 Task: Look for products in the category "IPA" from Bell's Brewing only.
Action: Mouse moved to (869, 332)
Screenshot: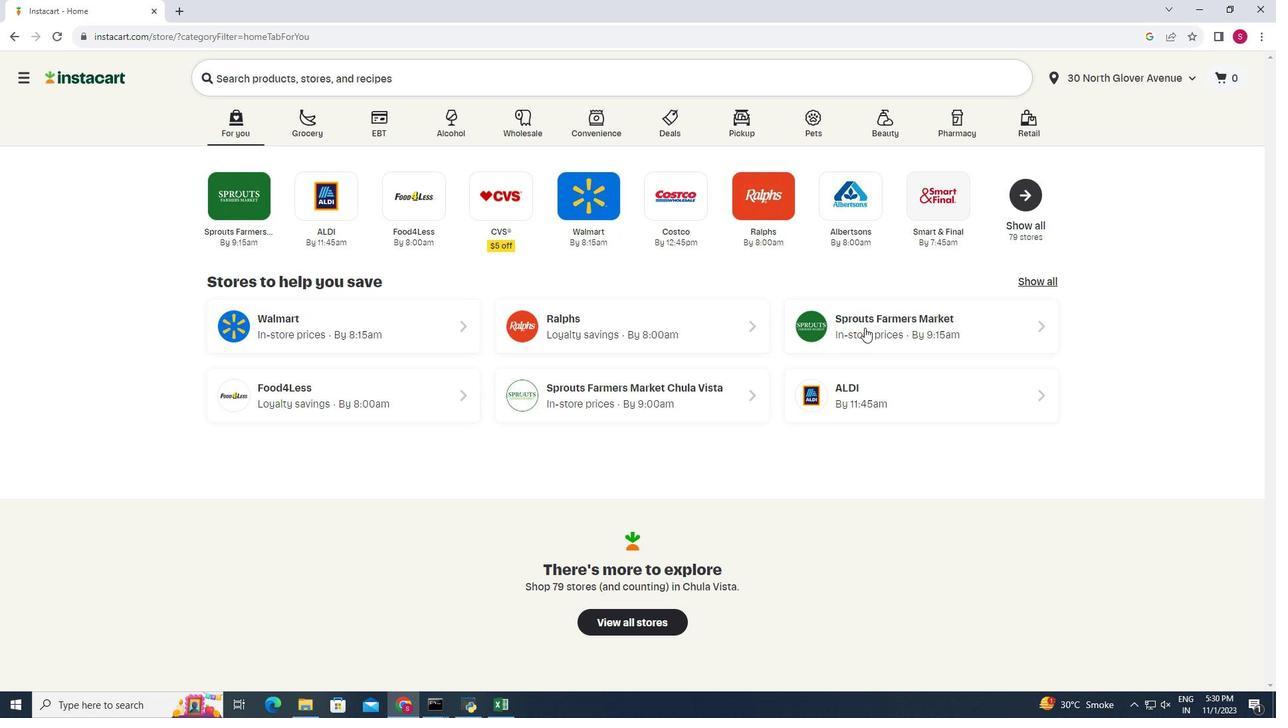 
Action: Mouse pressed left at (869, 332)
Screenshot: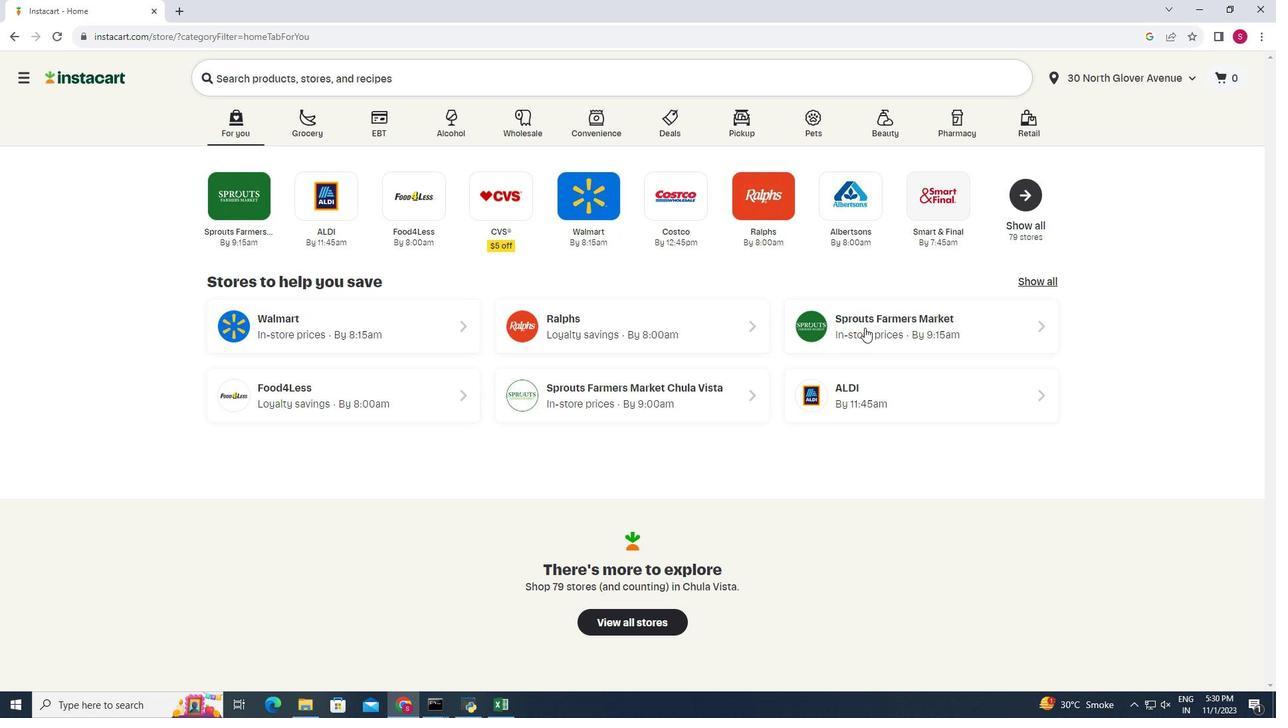 
Action: Mouse moved to (73, 685)
Screenshot: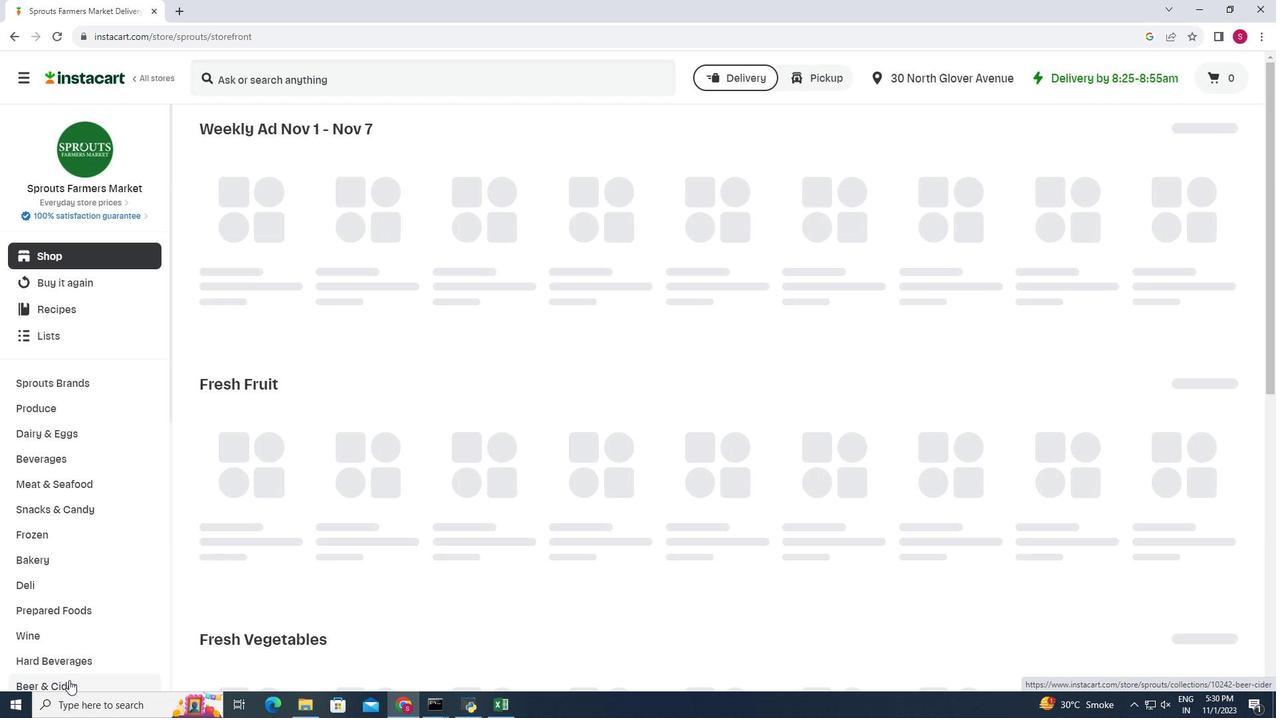 
Action: Mouse pressed left at (73, 685)
Screenshot: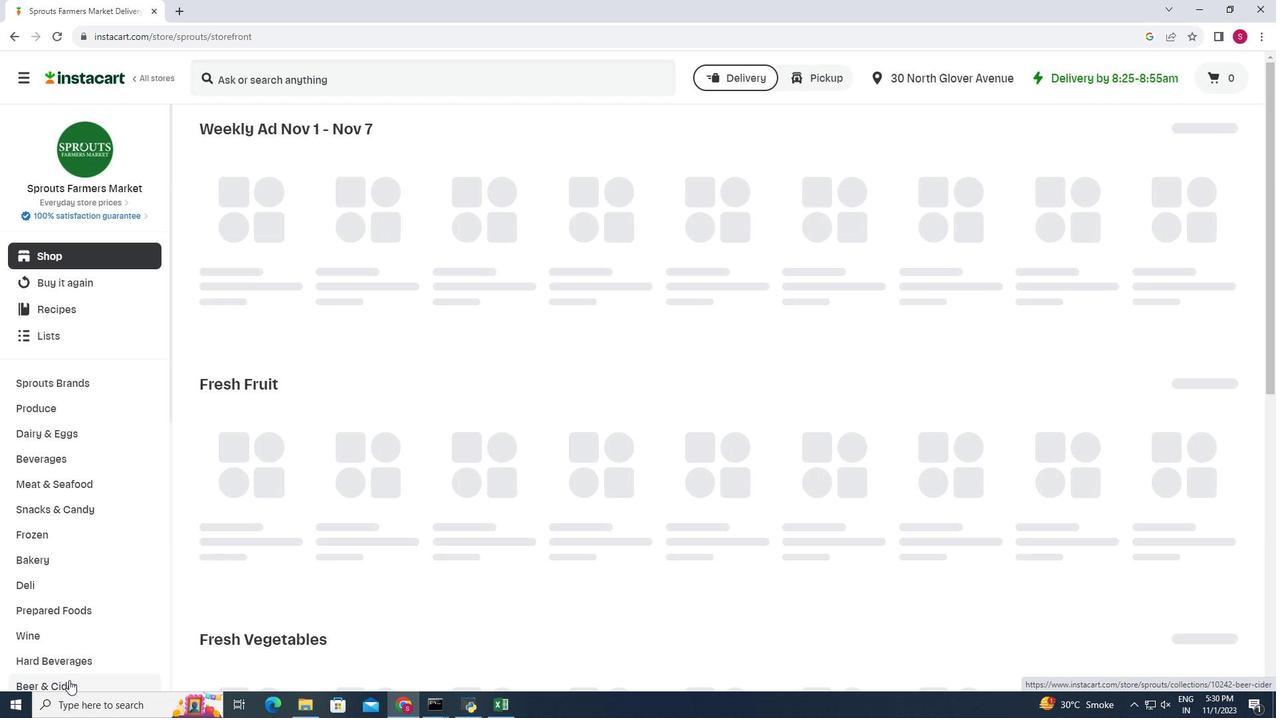 
Action: Mouse moved to (309, 173)
Screenshot: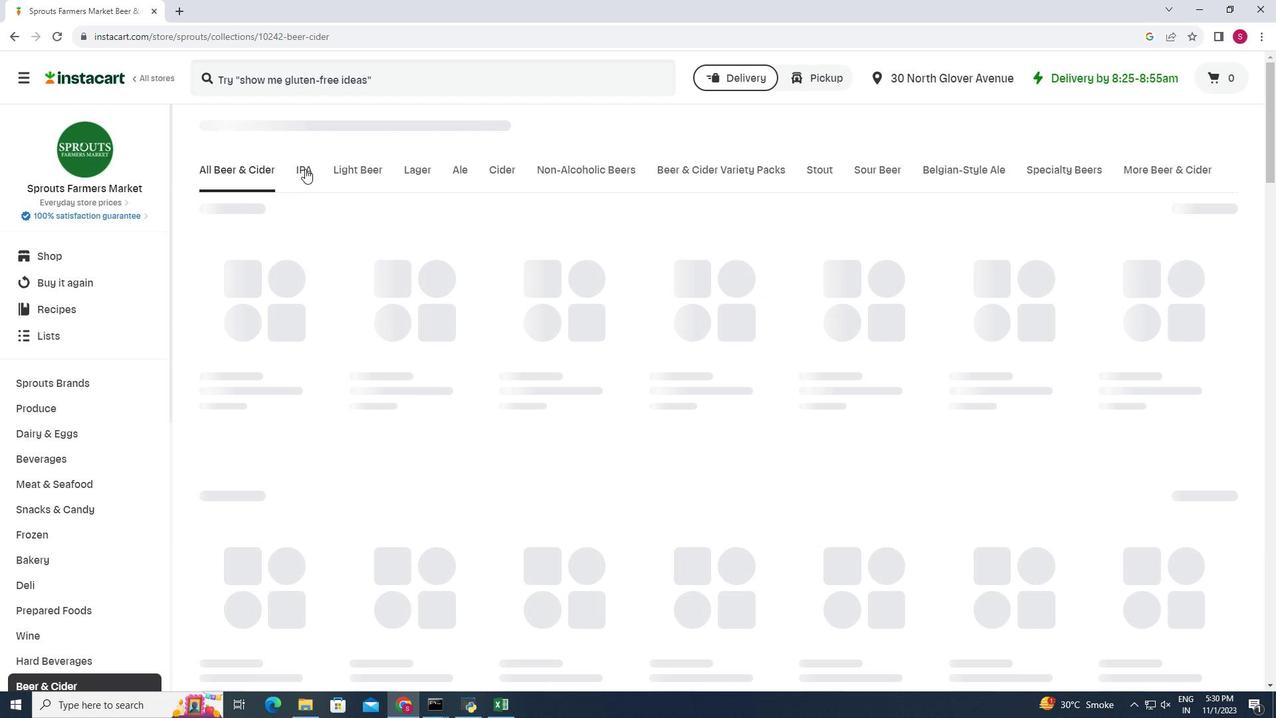 
Action: Mouse pressed left at (309, 173)
Screenshot: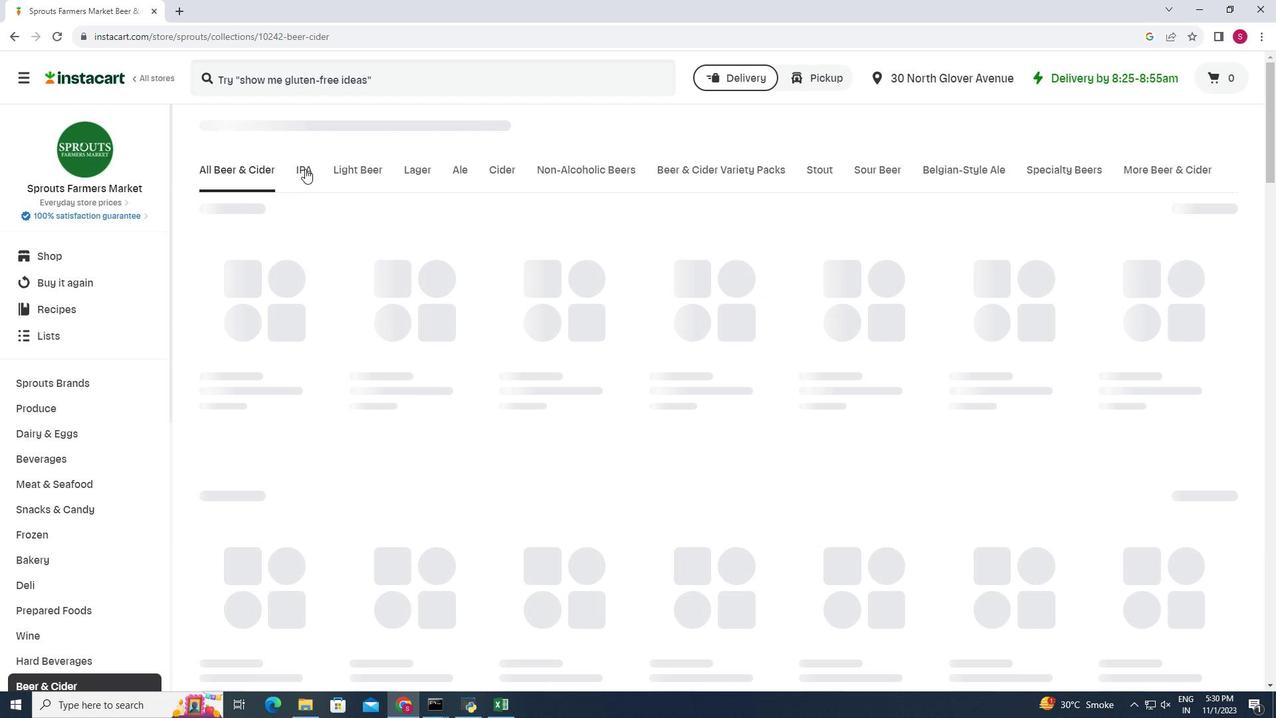 
Action: Mouse moved to (397, 214)
Screenshot: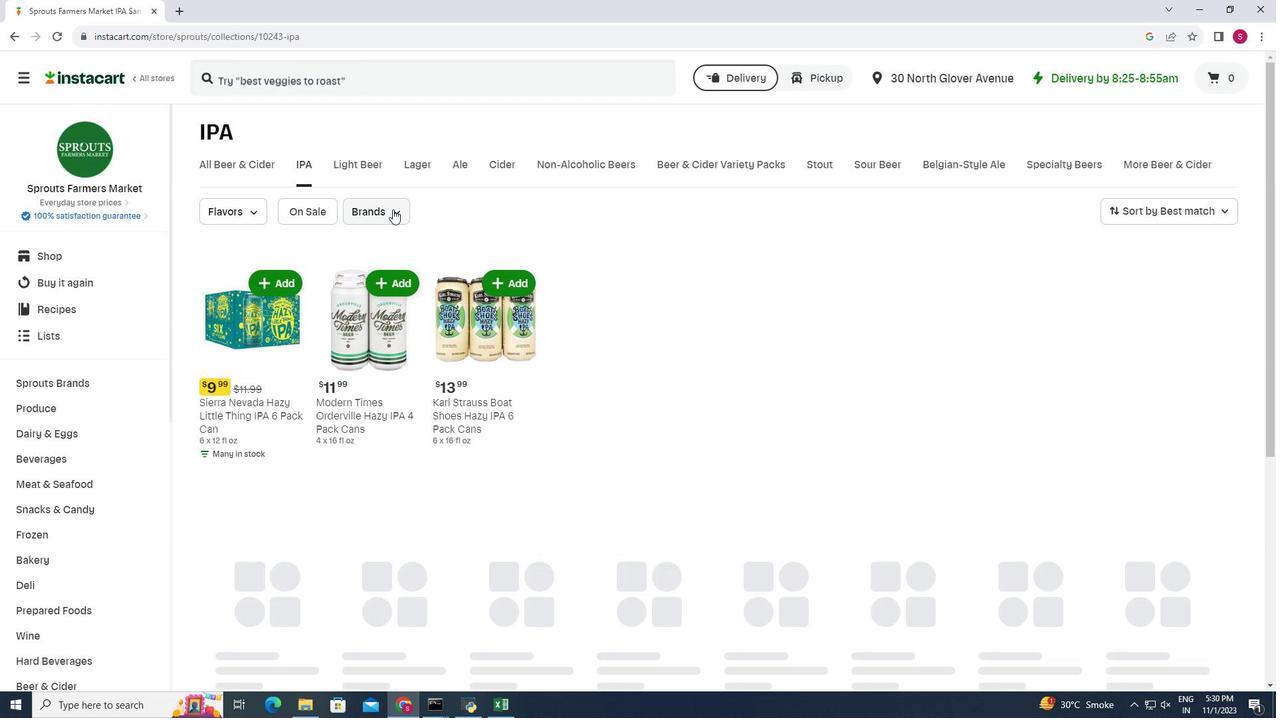 
Action: Mouse pressed left at (397, 214)
Screenshot: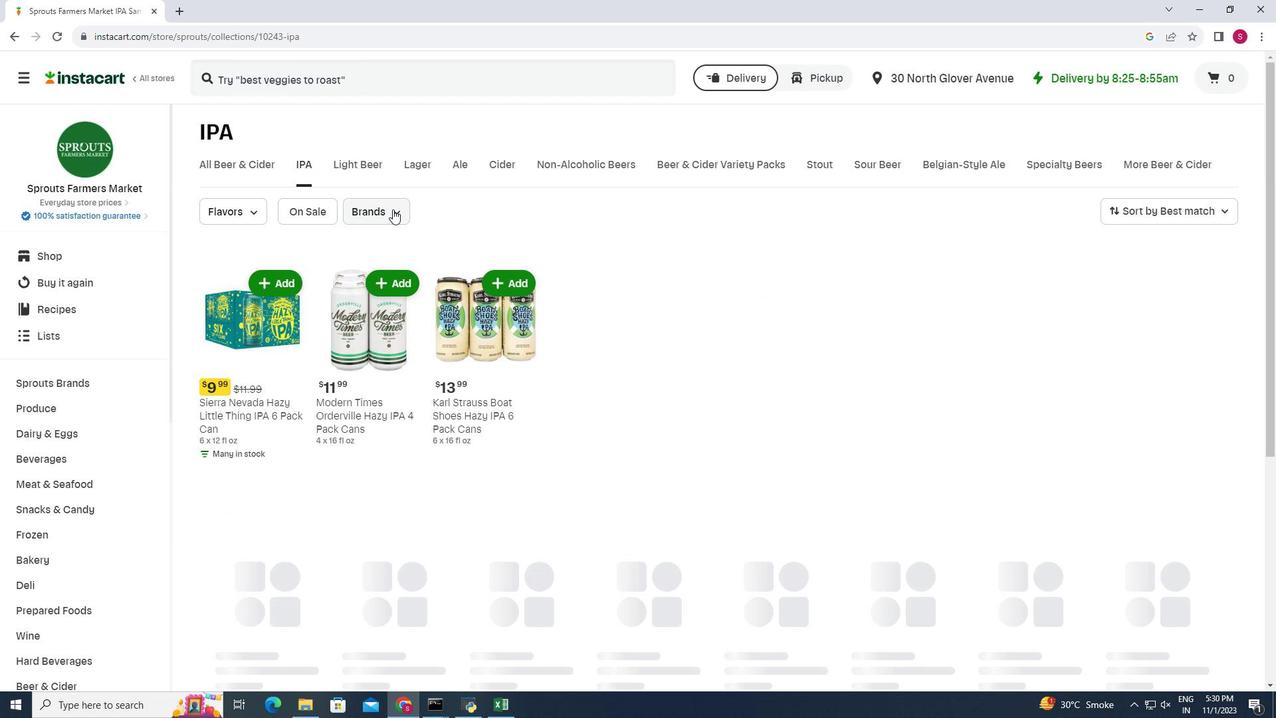 
Action: Mouse moved to (440, 325)
Screenshot: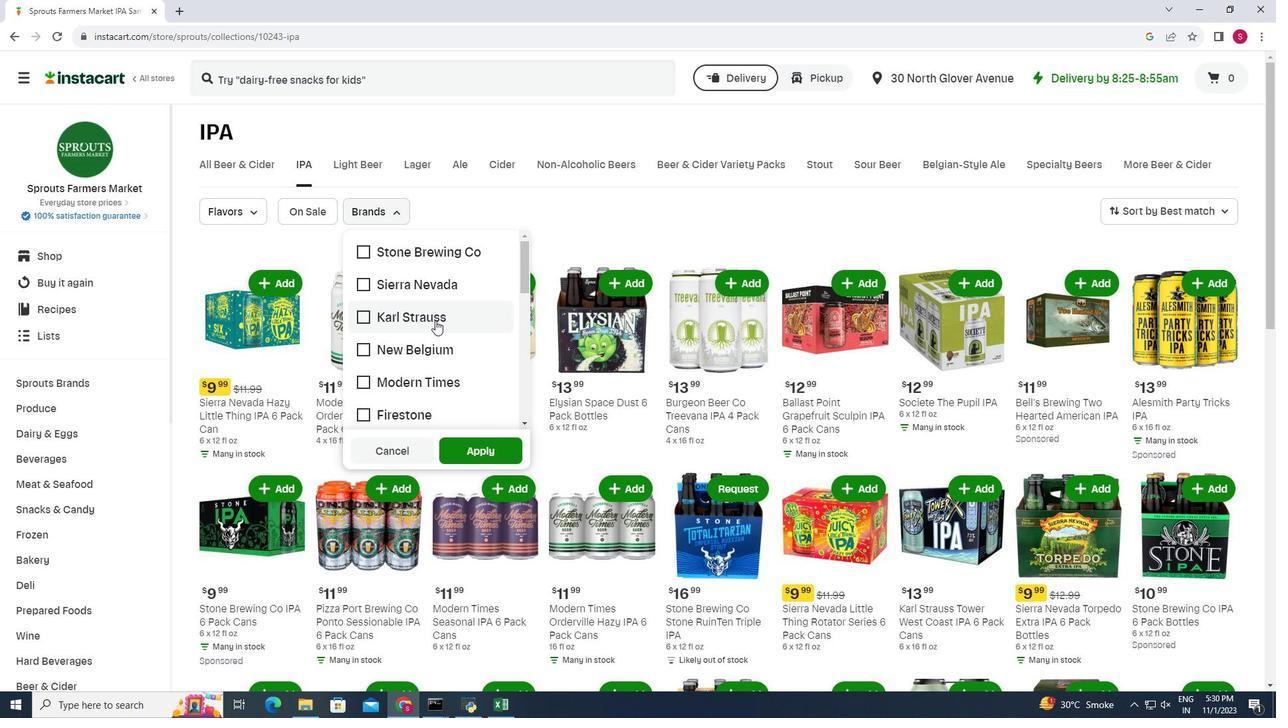 
Action: Mouse scrolled (440, 324) with delta (0, 0)
Screenshot: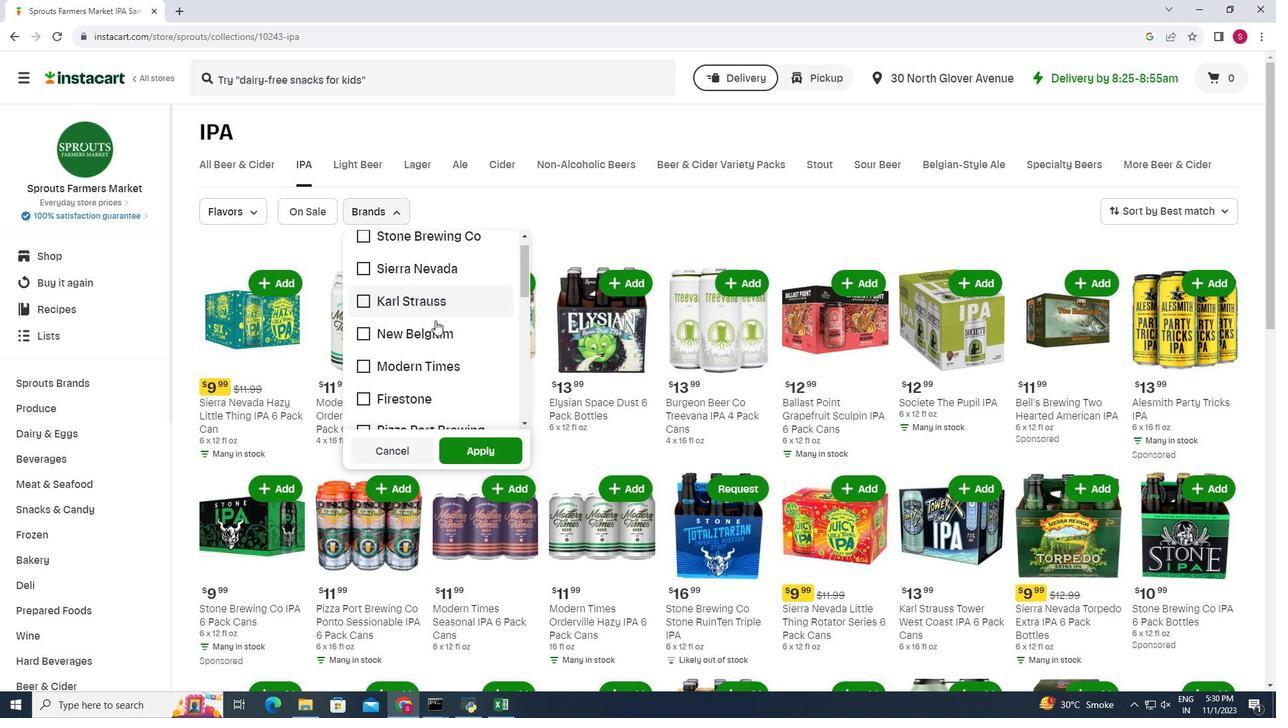 
Action: Mouse scrolled (440, 324) with delta (0, 0)
Screenshot: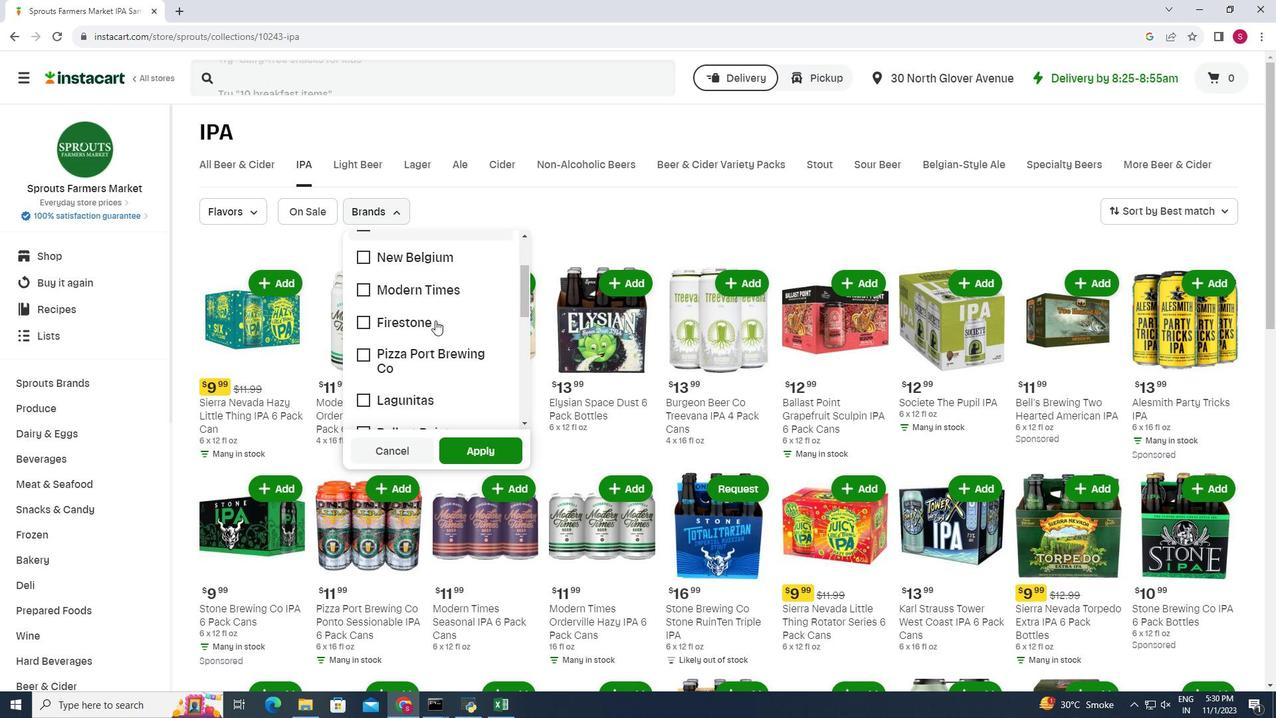 
Action: Mouse scrolled (440, 324) with delta (0, 0)
Screenshot: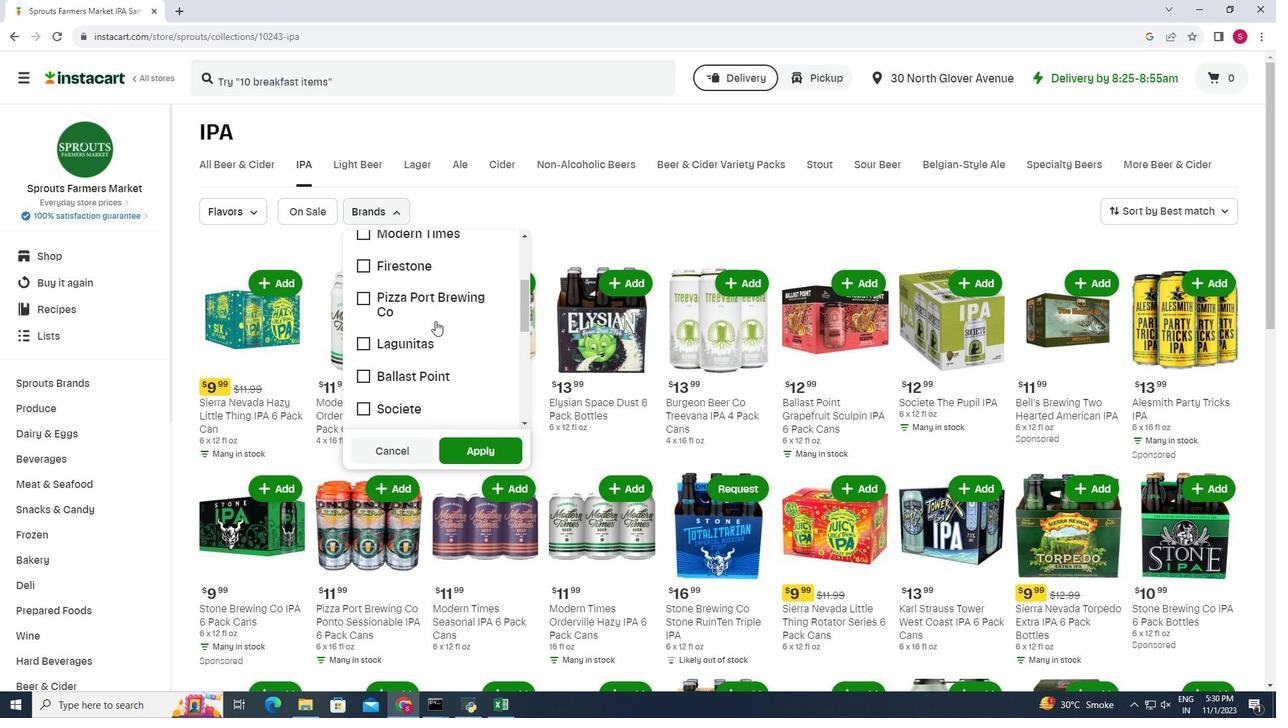 
Action: Mouse moved to (440, 327)
Screenshot: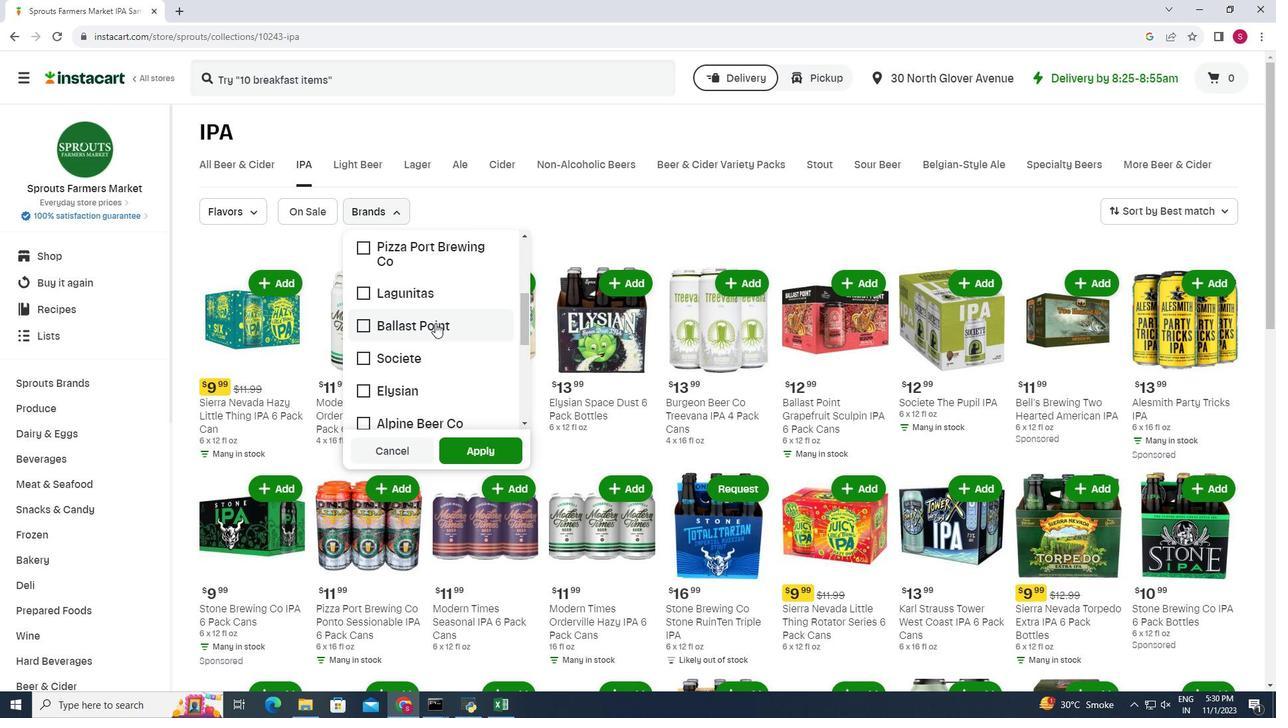 
Action: Mouse scrolled (440, 327) with delta (0, 0)
Screenshot: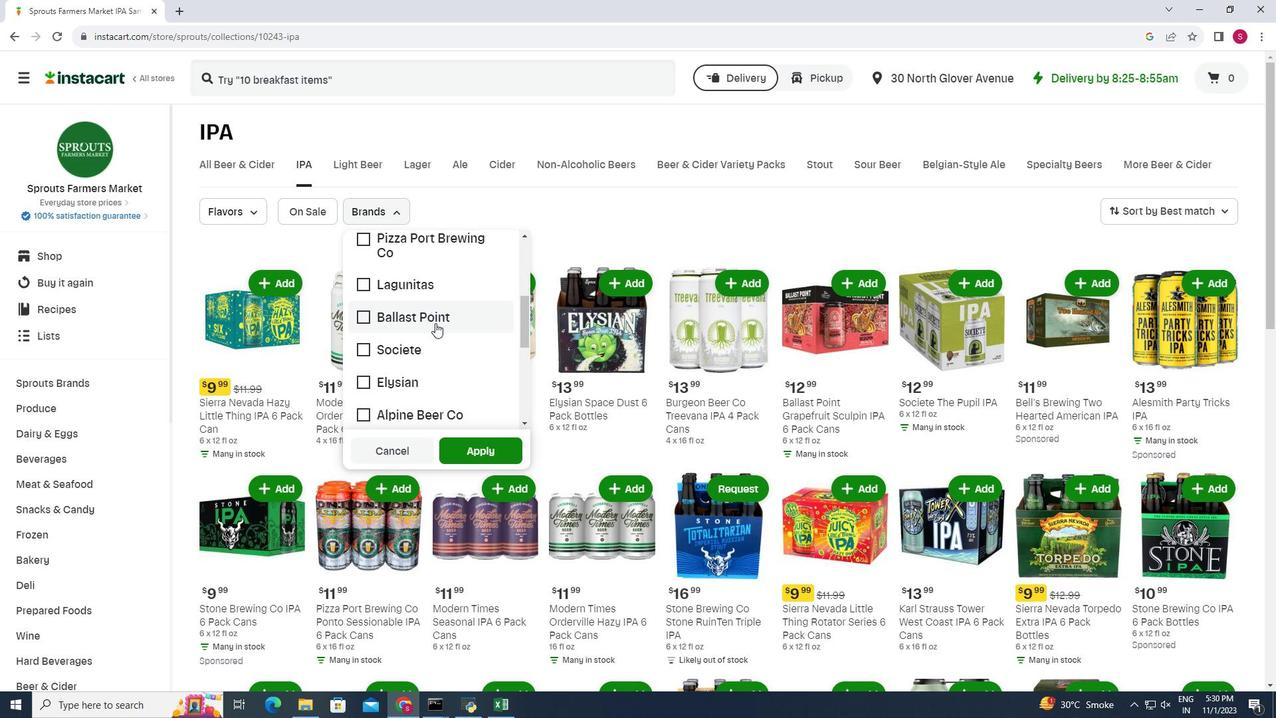 
Action: Mouse scrolled (440, 327) with delta (0, 0)
Screenshot: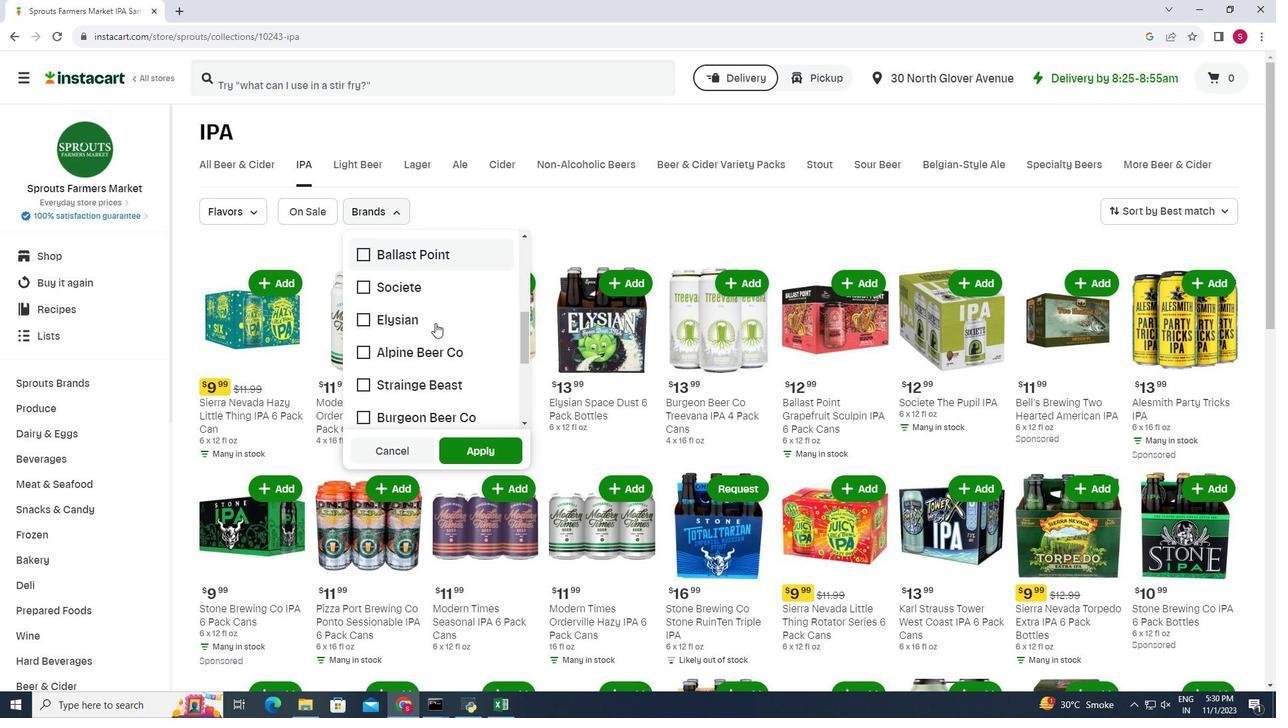 
Action: Mouse moved to (440, 331)
Screenshot: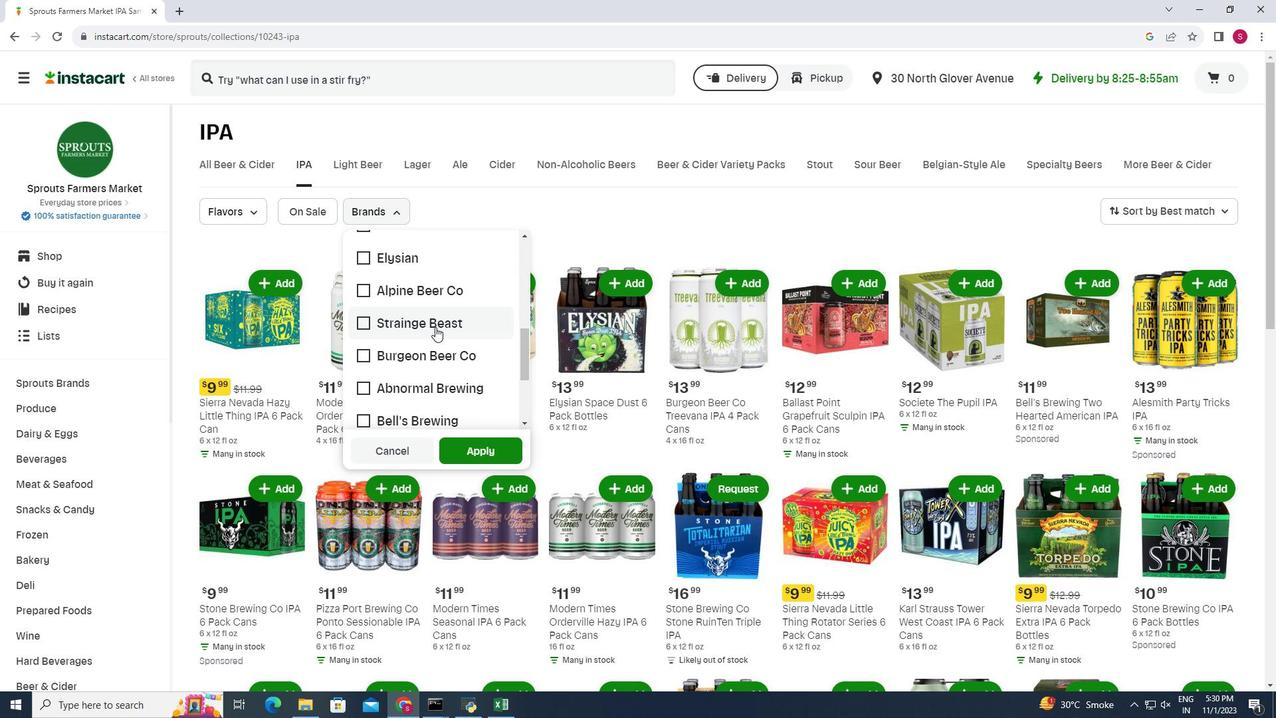 
Action: Mouse scrolled (440, 331) with delta (0, 0)
Screenshot: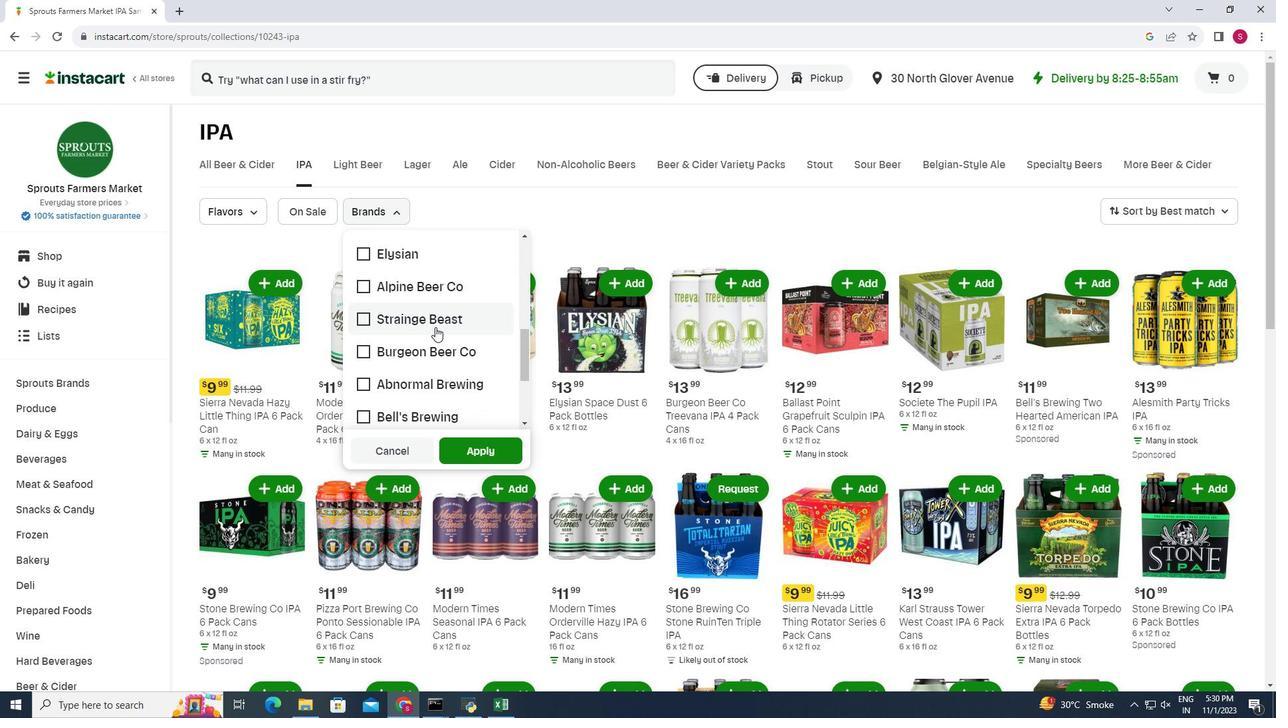 
Action: Mouse moved to (441, 358)
Screenshot: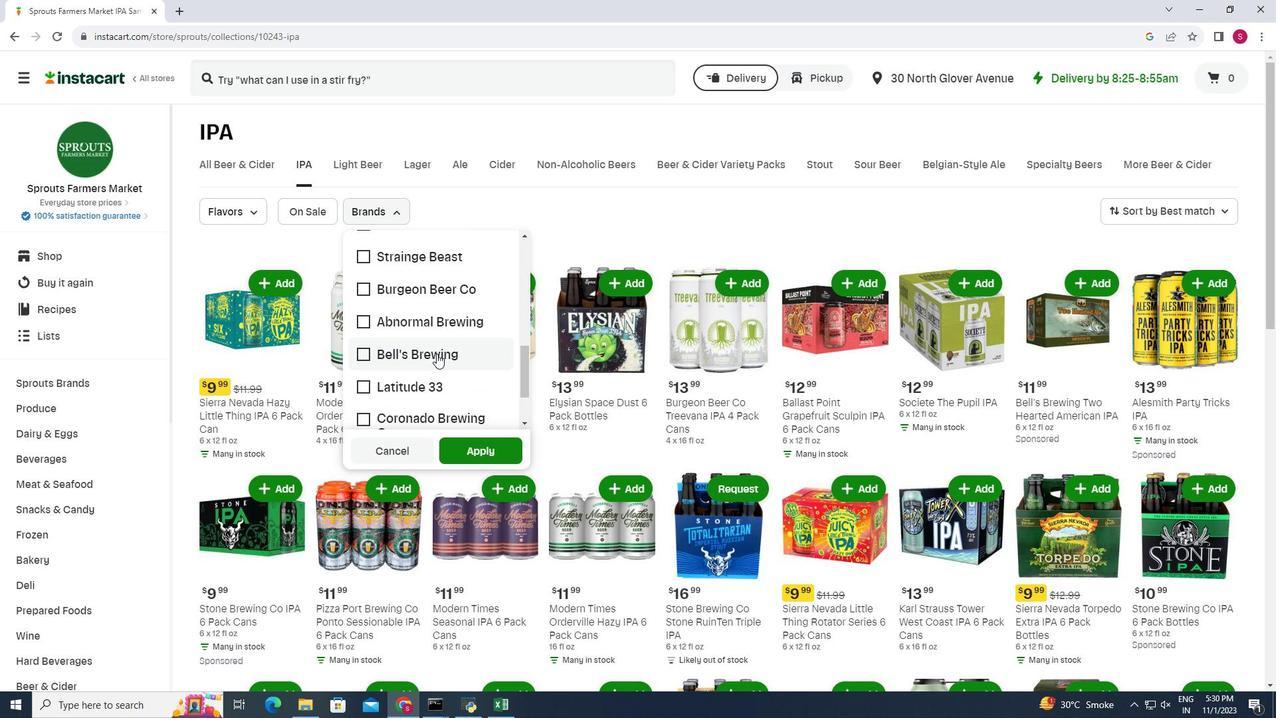 
Action: Mouse pressed left at (441, 358)
Screenshot: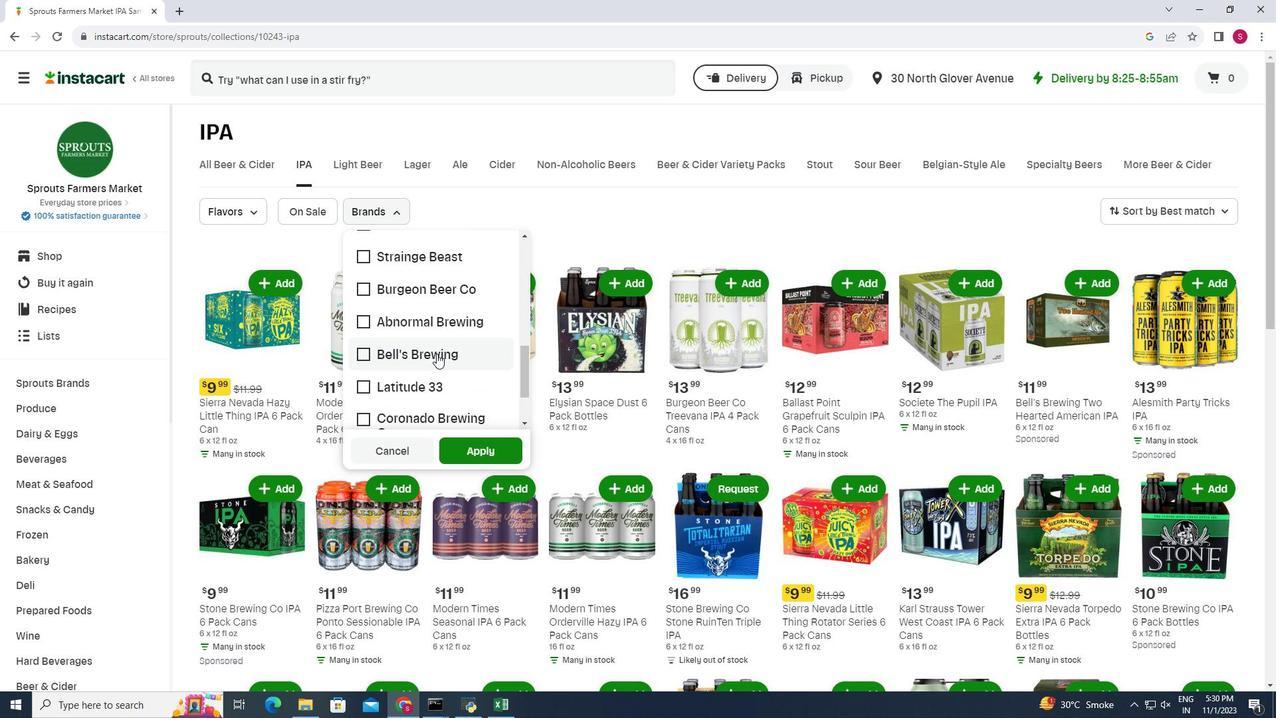 
Action: Mouse moved to (472, 458)
Screenshot: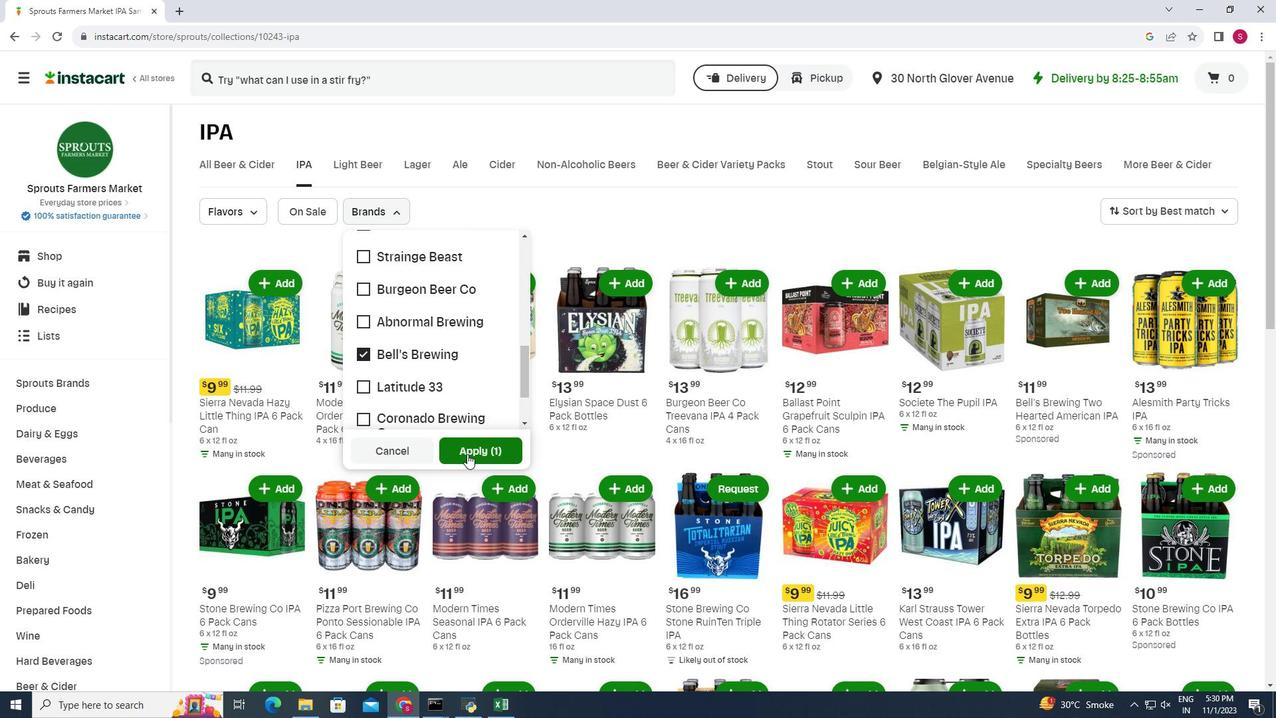 
Action: Mouse pressed left at (472, 458)
Screenshot: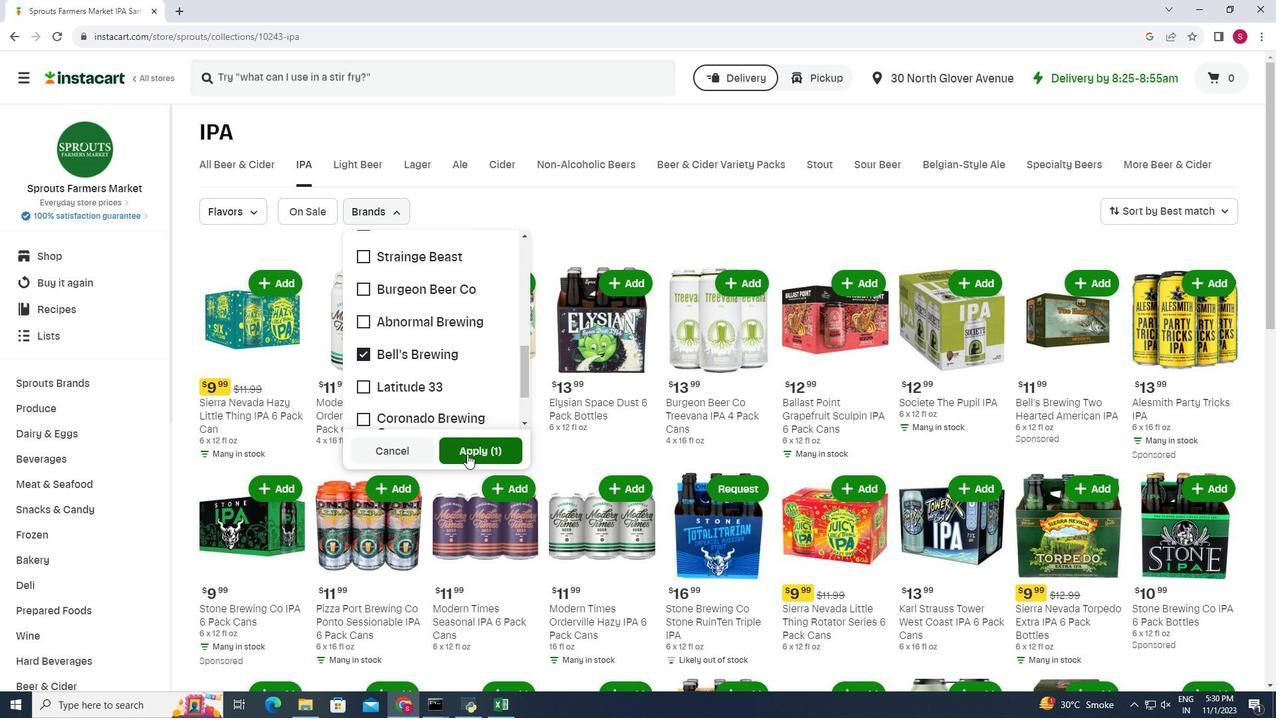 
Action: Mouse moved to (518, 321)
Screenshot: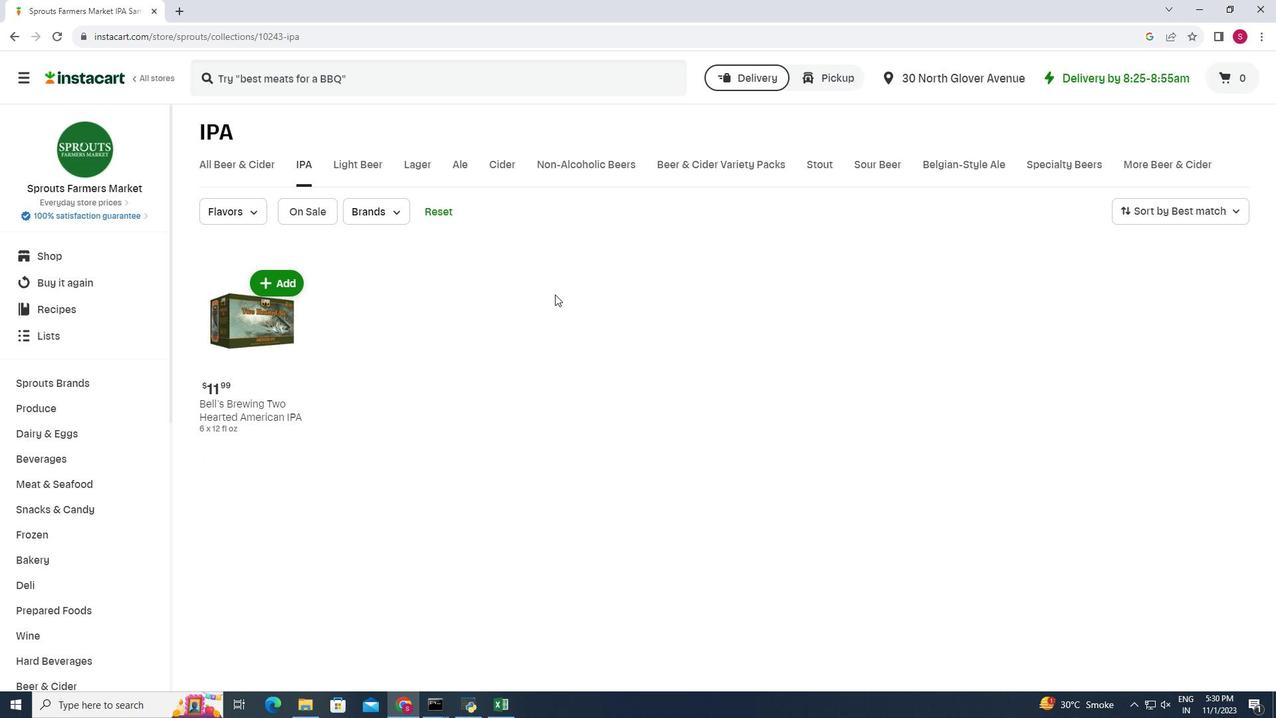 
